 Task: Add a condition where "Hours since ticket status closed Less than Forty" in pending tickets.
Action: Mouse moved to (111, 372)
Screenshot: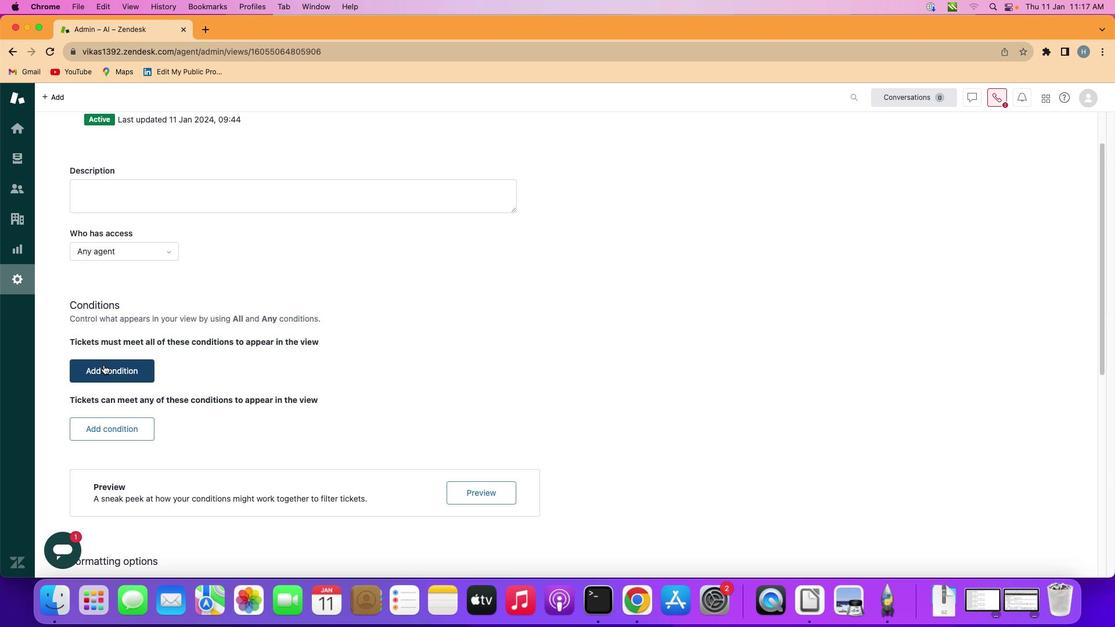 
Action: Mouse pressed left at (111, 372)
Screenshot: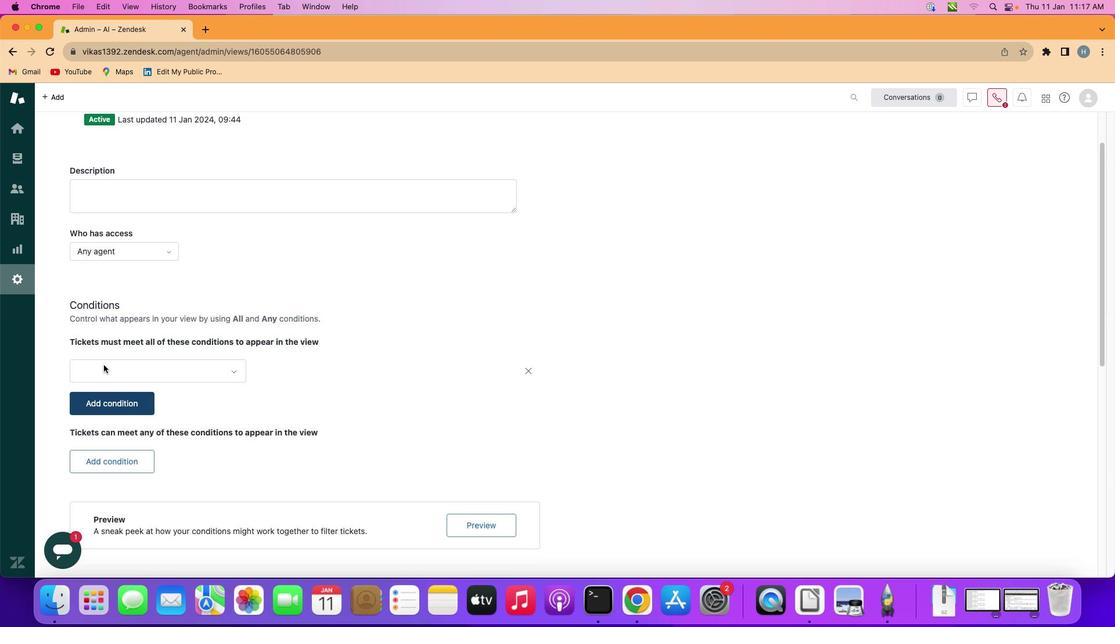 
Action: Mouse moved to (191, 377)
Screenshot: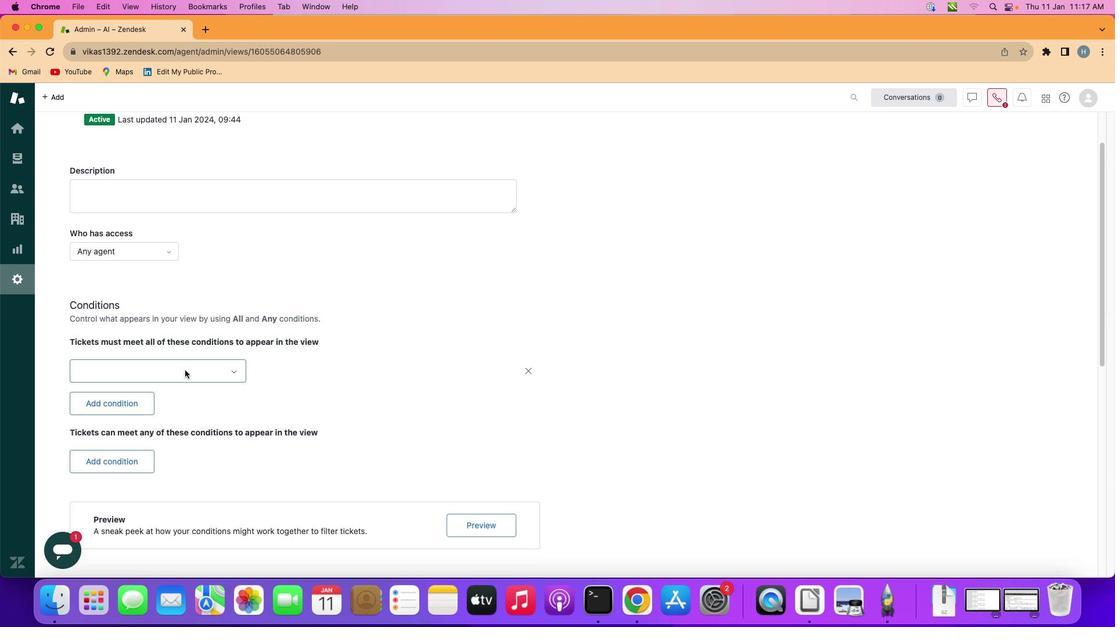 
Action: Mouse pressed left at (191, 377)
Screenshot: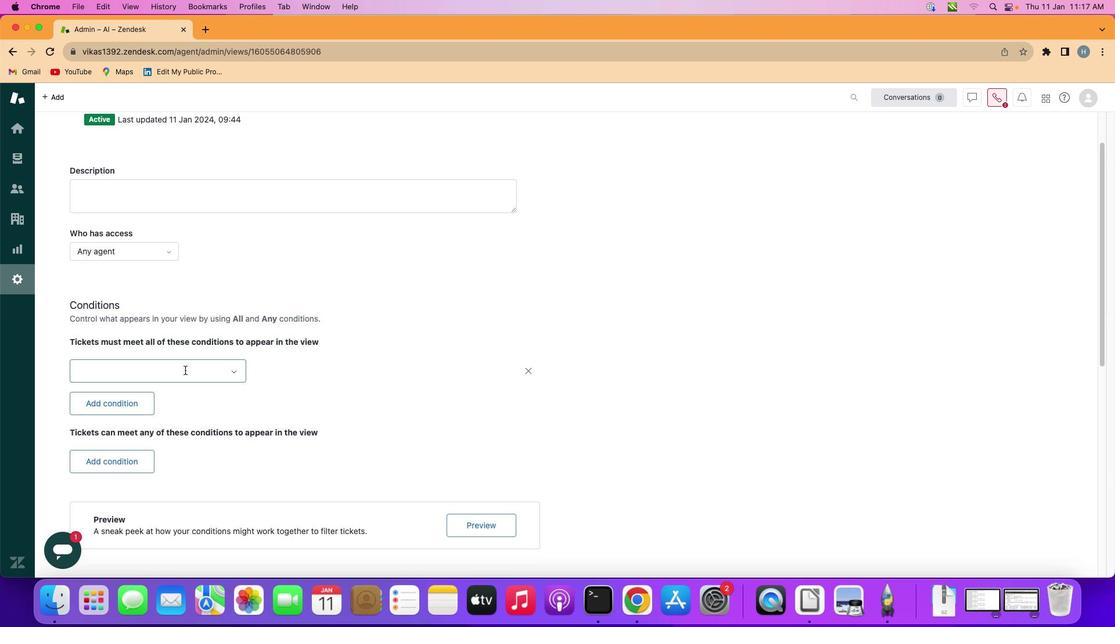 
Action: Mouse moved to (184, 293)
Screenshot: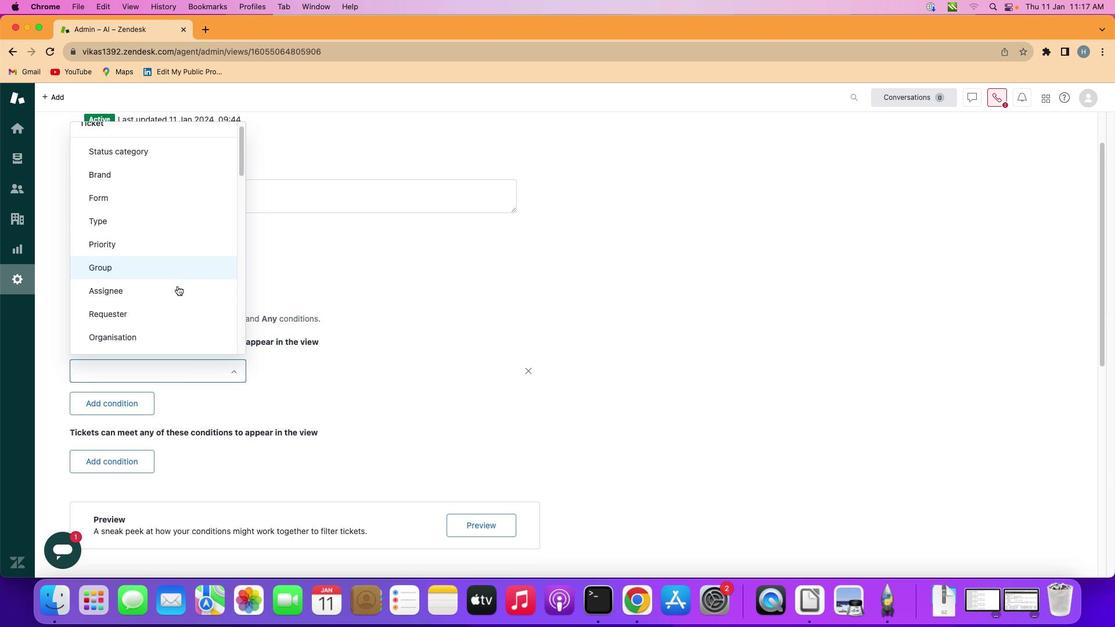 
Action: Mouse scrolled (184, 293) with delta (6, 6)
Screenshot: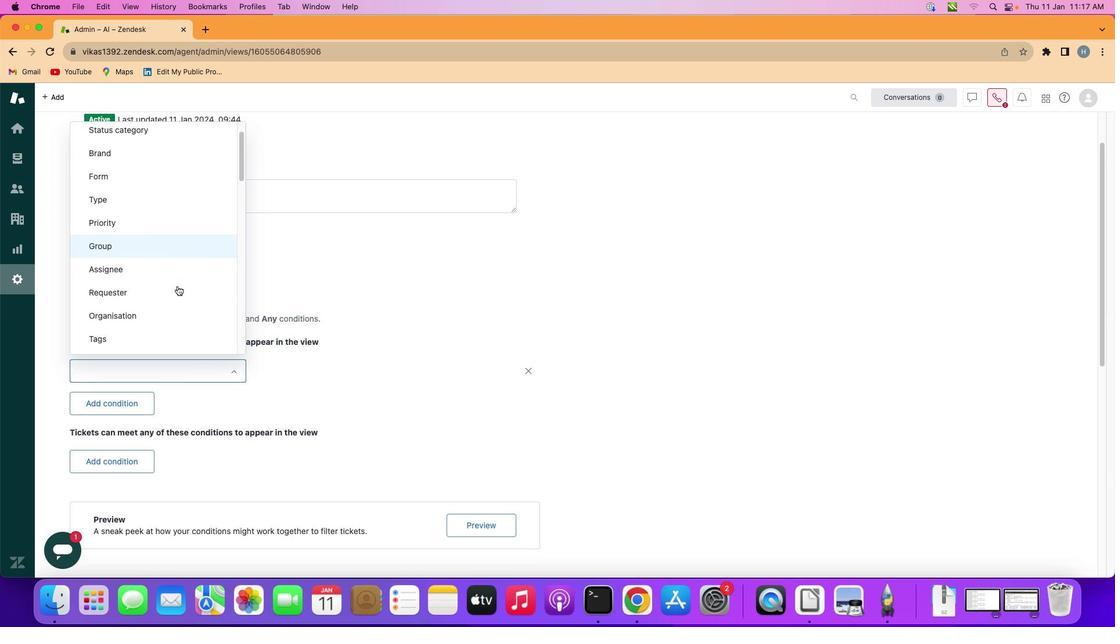
Action: Mouse scrolled (184, 293) with delta (6, 6)
Screenshot: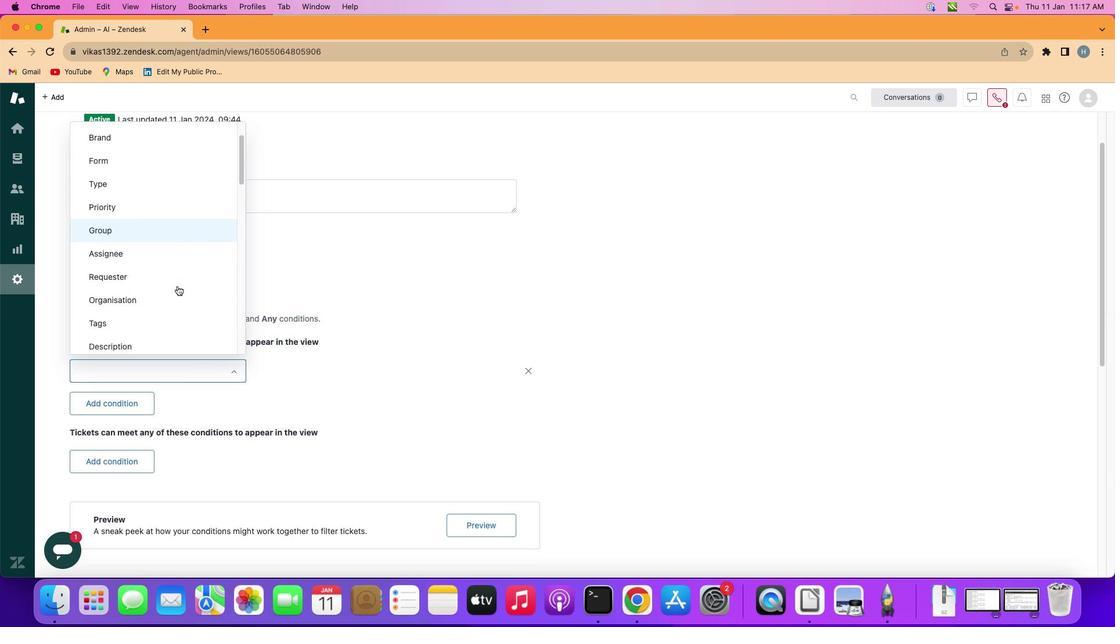 
Action: Mouse scrolled (184, 293) with delta (6, 8)
Screenshot: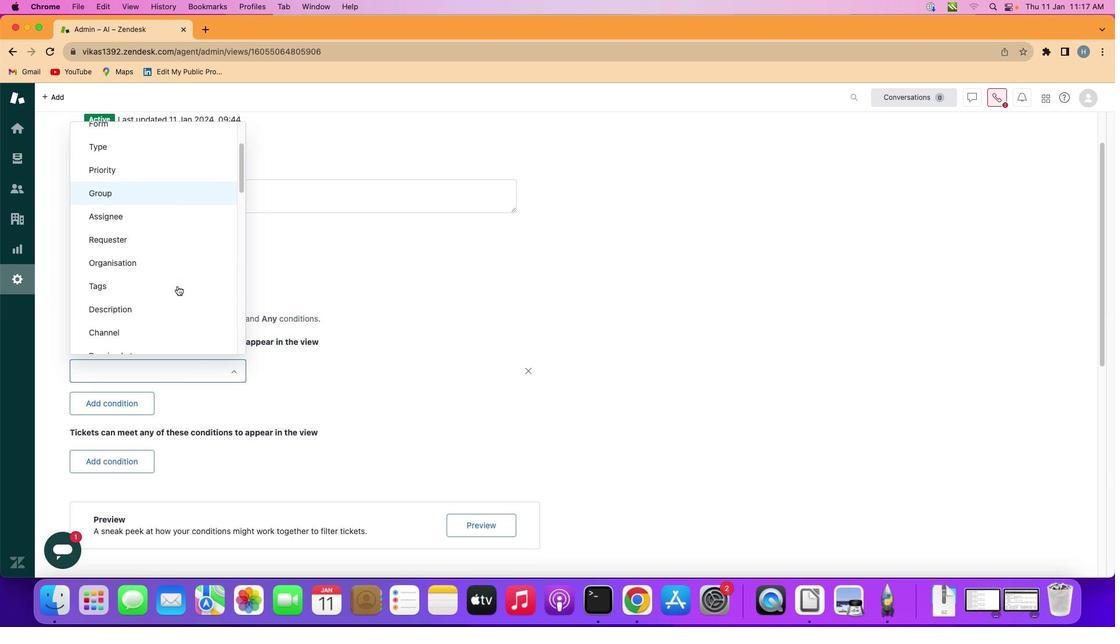 
Action: Mouse scrolled (184, 293) with delta (6, 5)
Screenshot: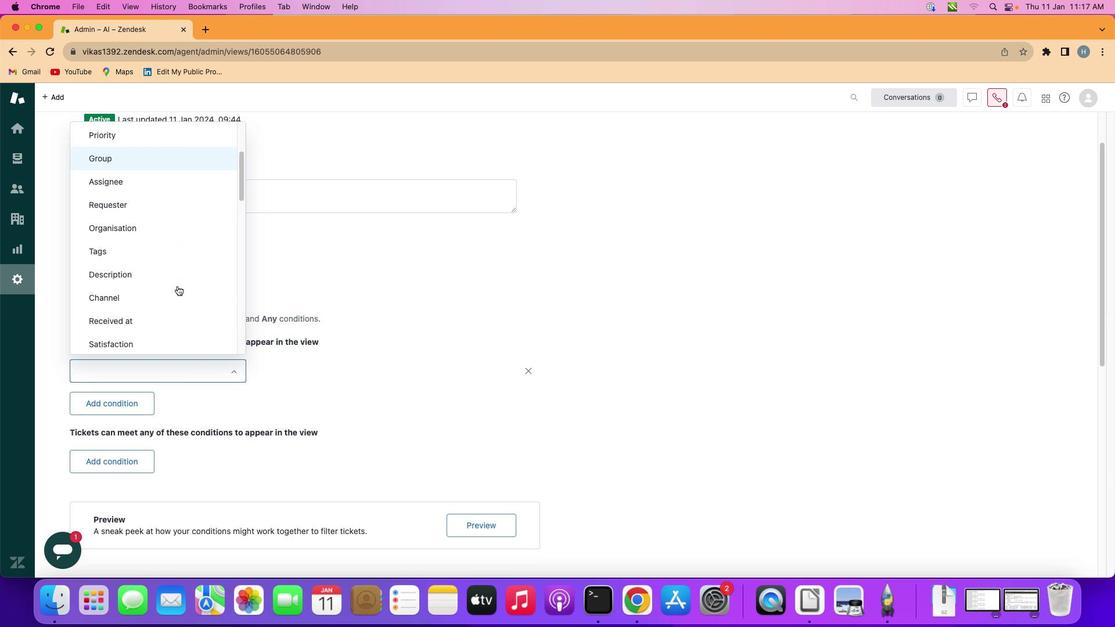 
Action: Mouse scrolled (184, 293) with delta (6, 5)
Screenshot: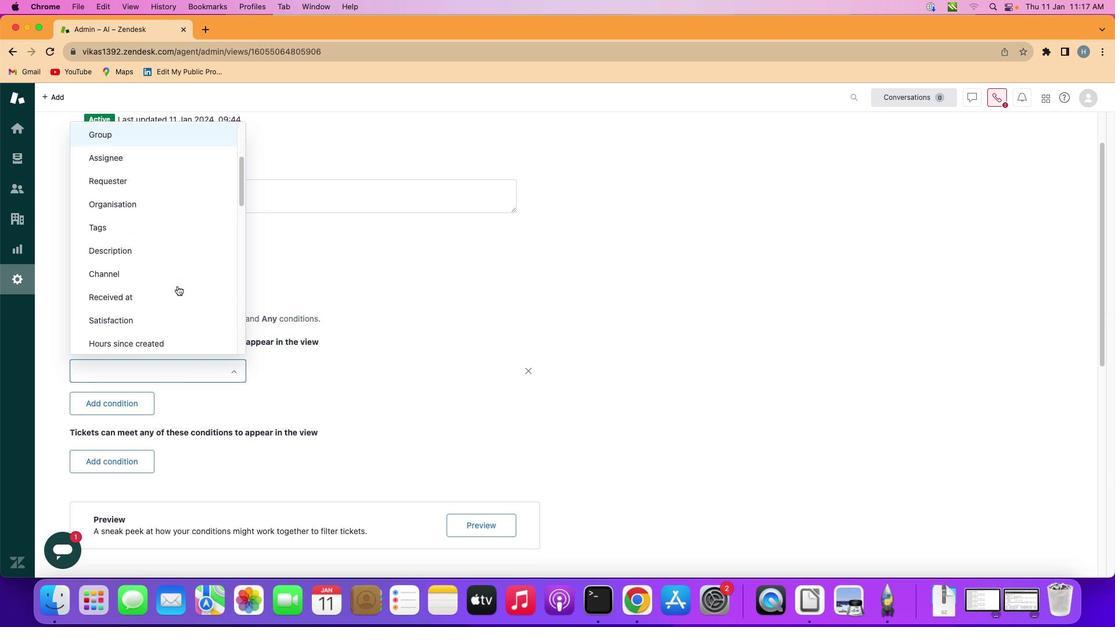 
Action: Mouse scrolled (184, 293) with delta (6, 6)
Screenshot: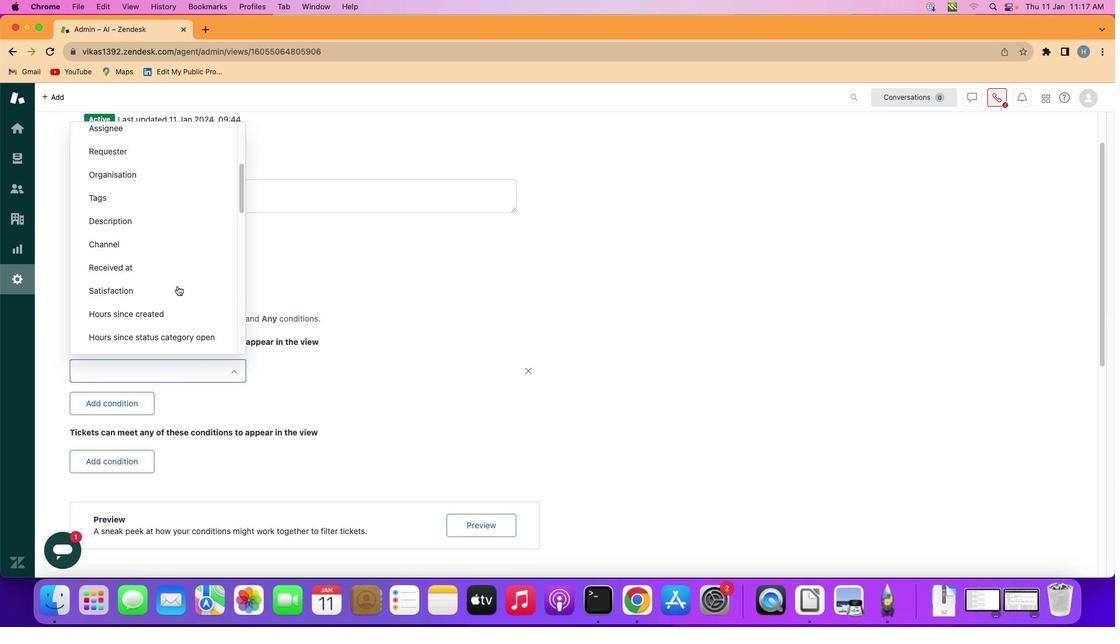 
Action: Mouse scrolled (184, 293) with delta (6, 6)
Screenshot: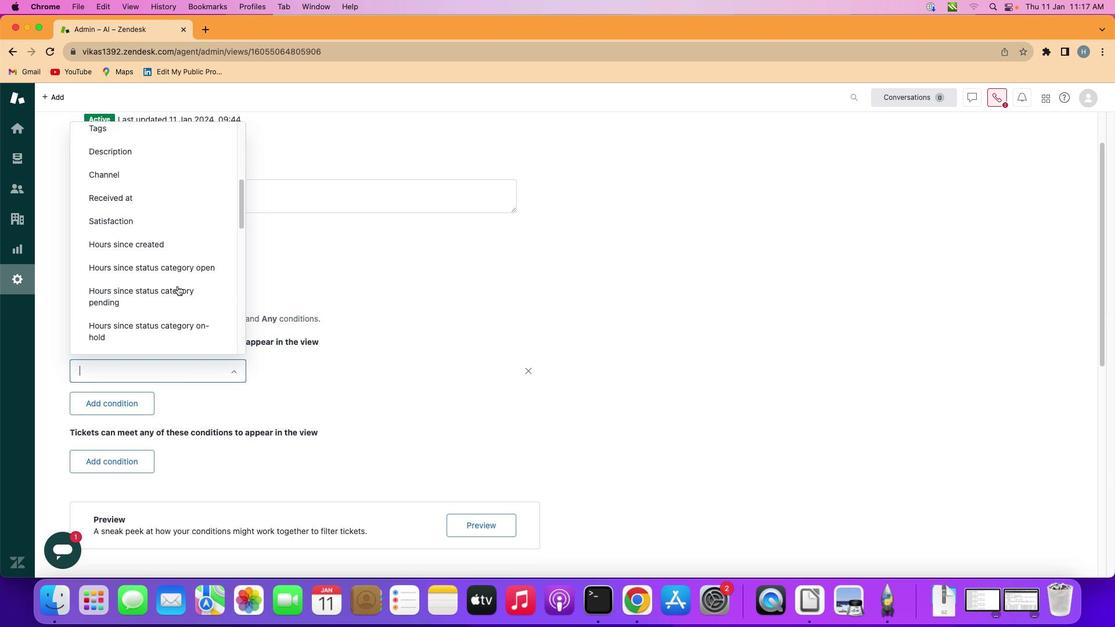 
Action: Mouse scrolled (184, 293) with delta (6, 5)
Screenshot: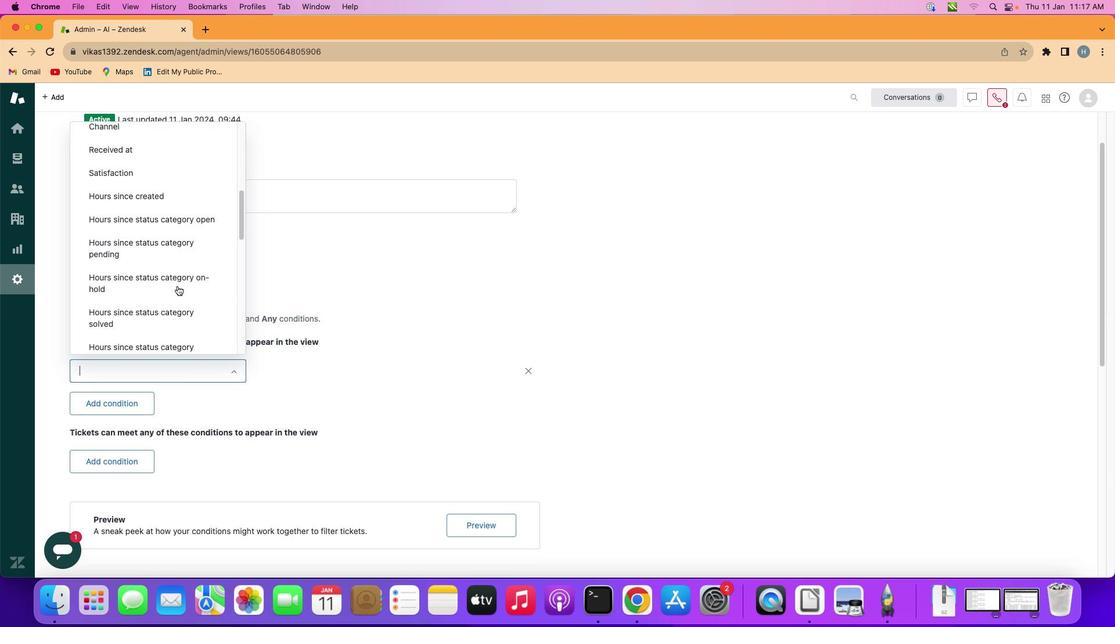 
Action: Mouse scrolled (184, 293) with delta (6, 4)
Screenshot: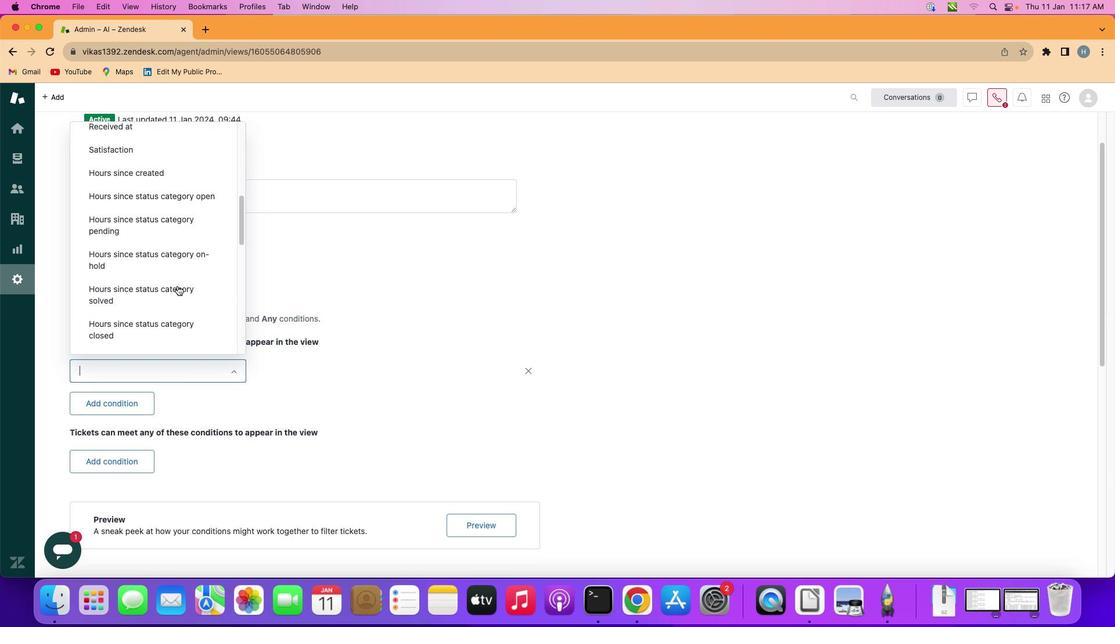 
Action: Mouse scrolled (184, 293) with delta (6, 6)
Screenshot: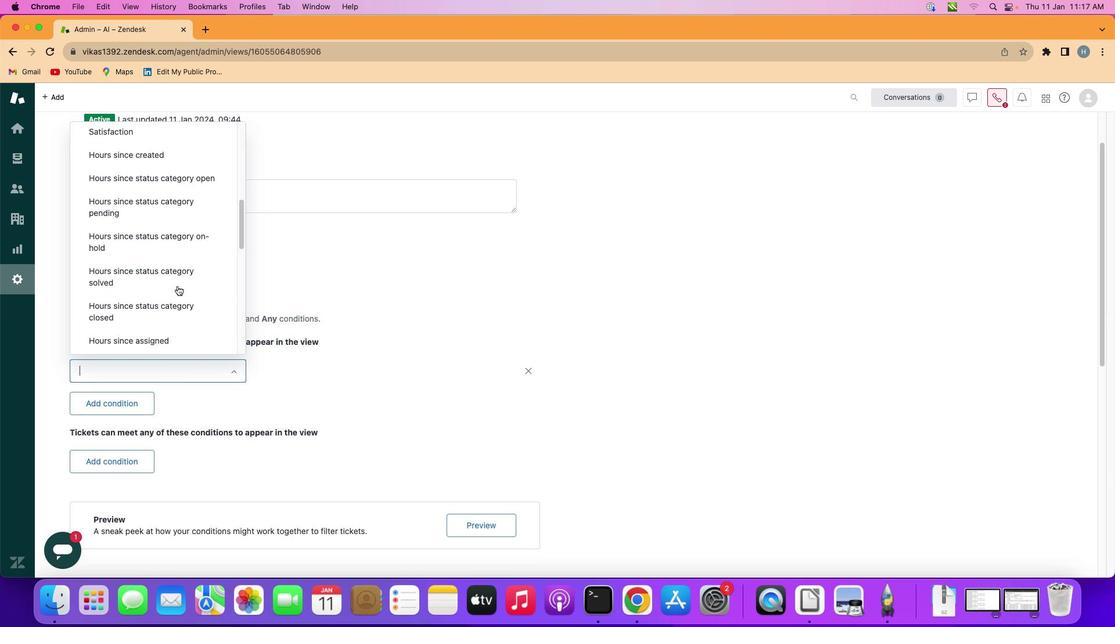 
Action: Mouse scrolled (184, 293) with delta (6, 6)
Screenshot: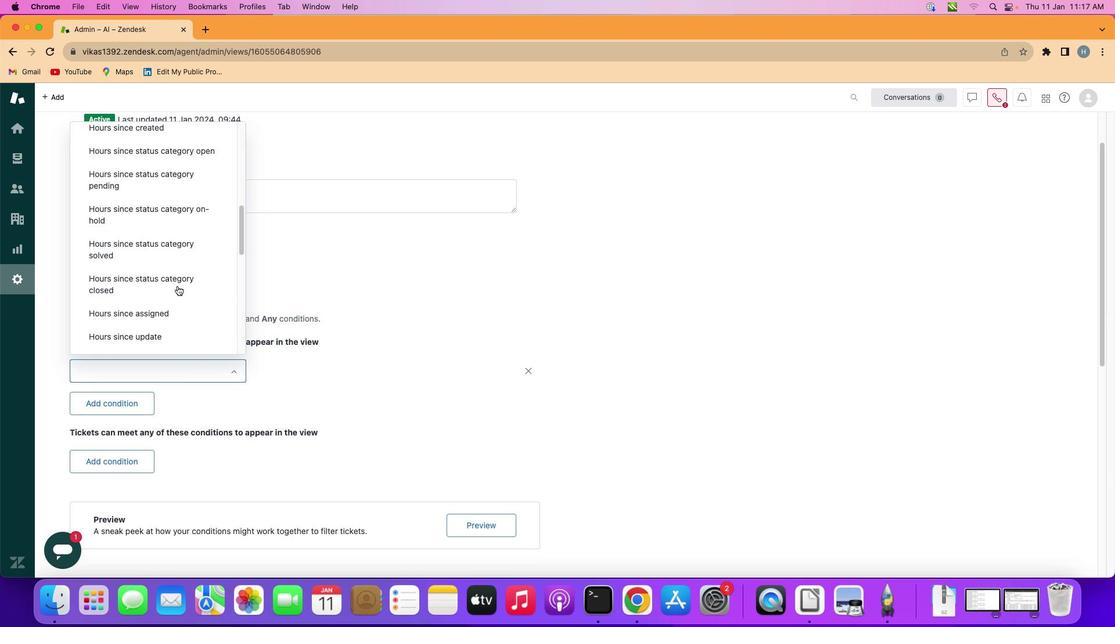 
Action: Mouse scrolled (184, 293) with delta (6, 5)
Screenshot: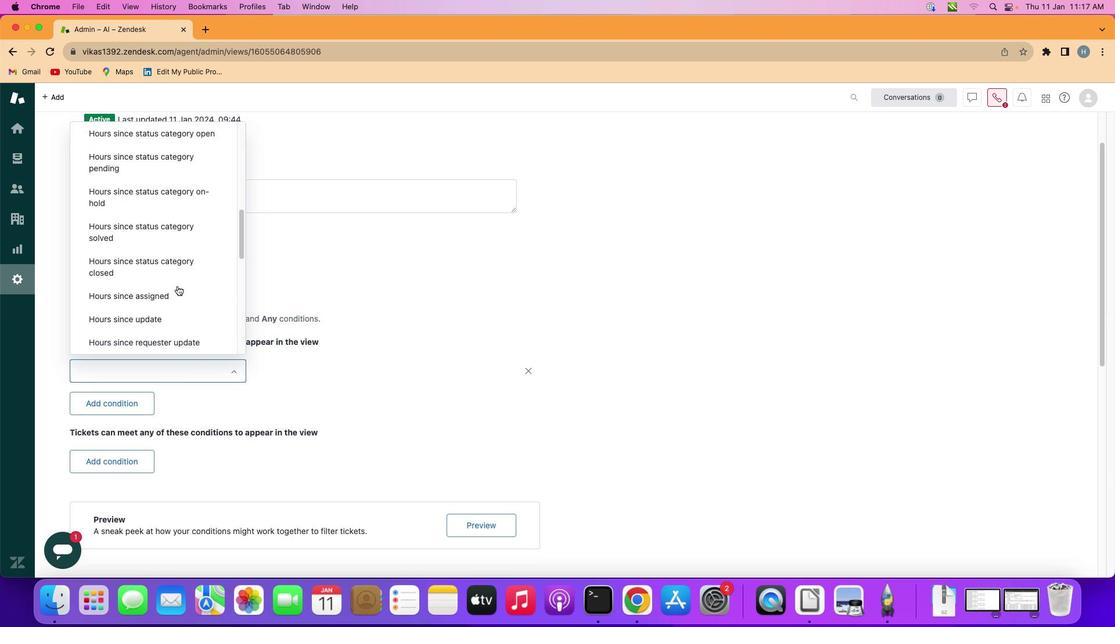 
Action: Mouse scrolled (184, 293) with delta (6, 8)
Screenshot: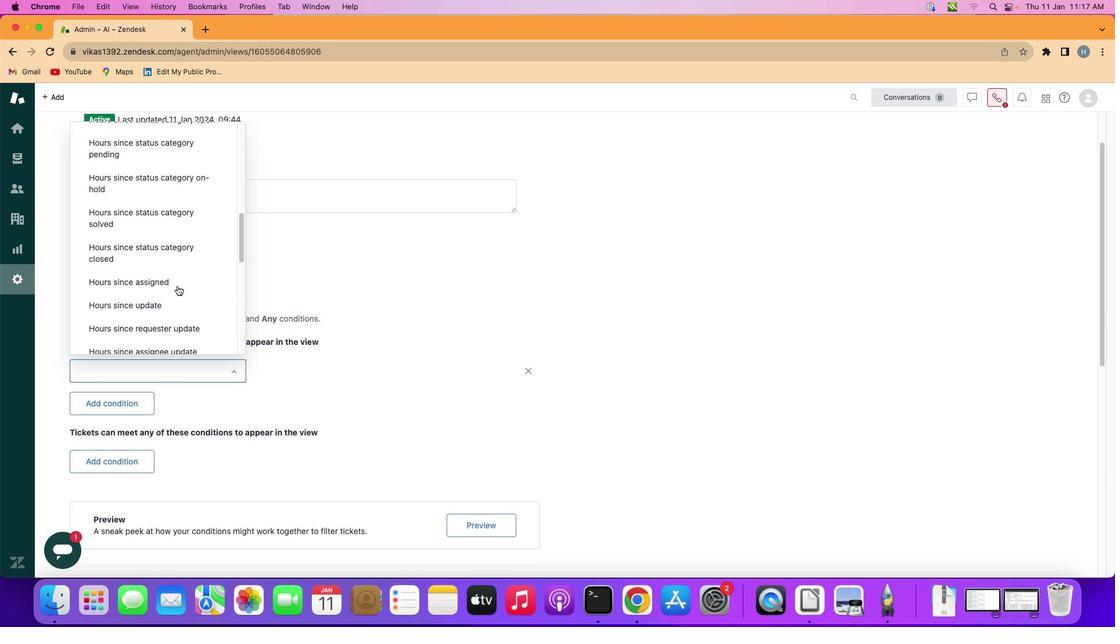 
Action: Mouse scrolled (184, 293) with delta (6, 5)
Screenshot: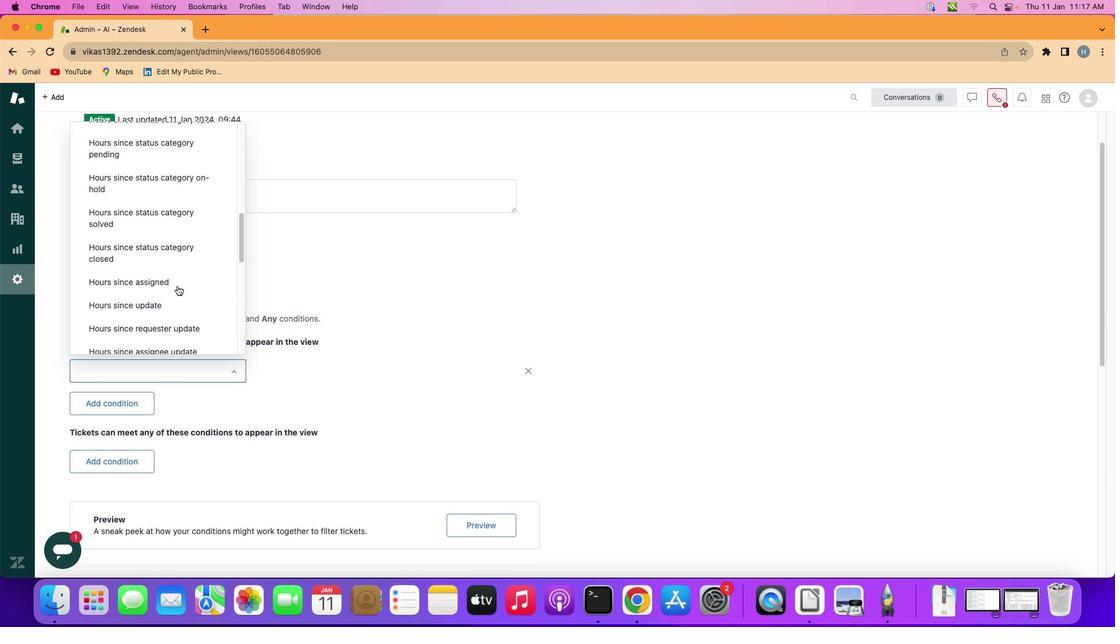 
Action: Mouse scrolled (184, 293) with delta (6, 6)
Screenshot: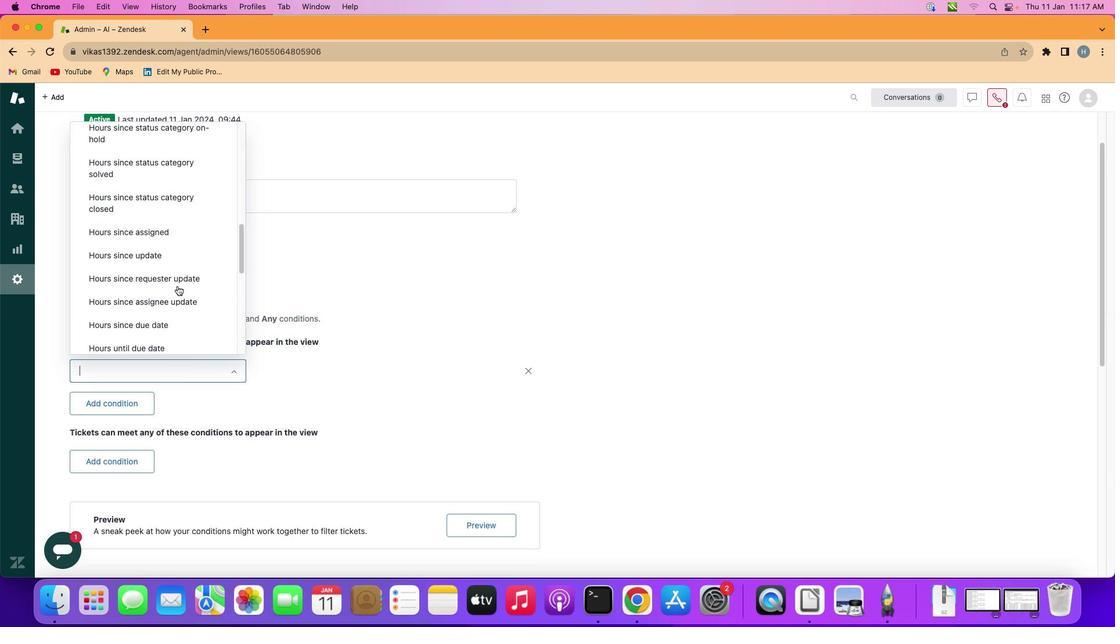 
Action: Mouse scrolled (184, 293) with delta (6, 6)
Screenshot: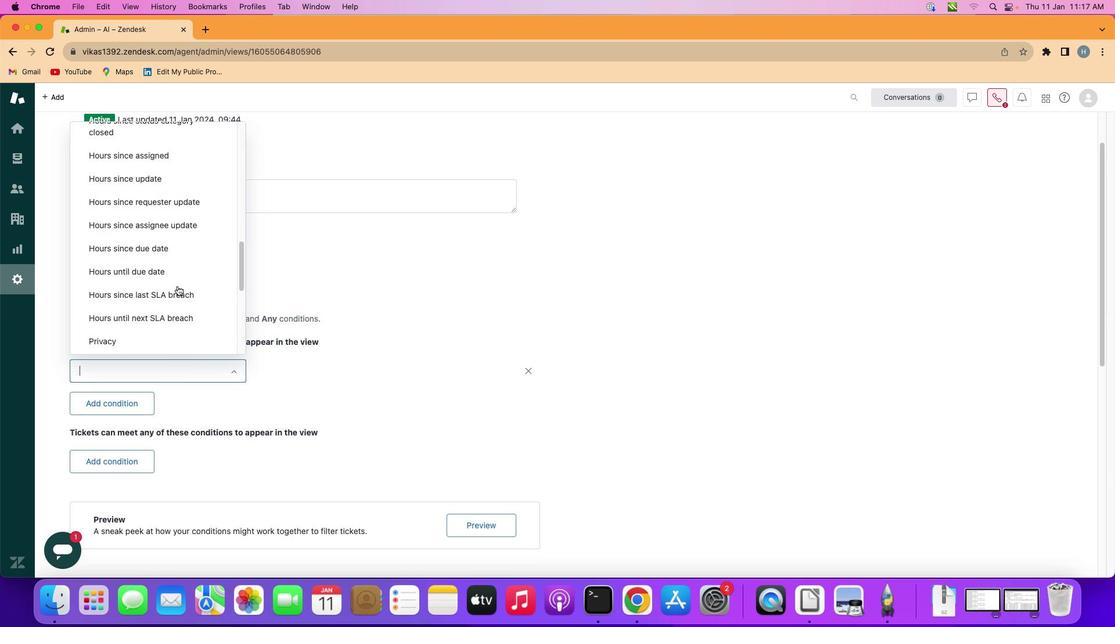 
Action: Mouse scrolled (184, 293) with delta (6, 5)
Screenshot: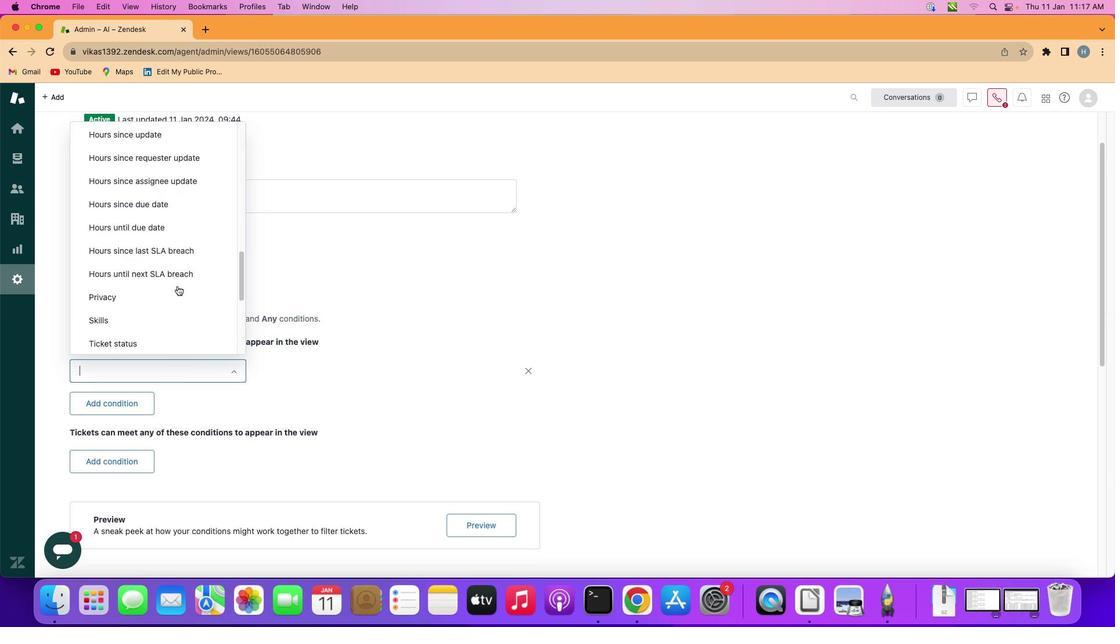 
Action: Mouse scrolled (184, 293) with delta (6, 4)
Screenshot: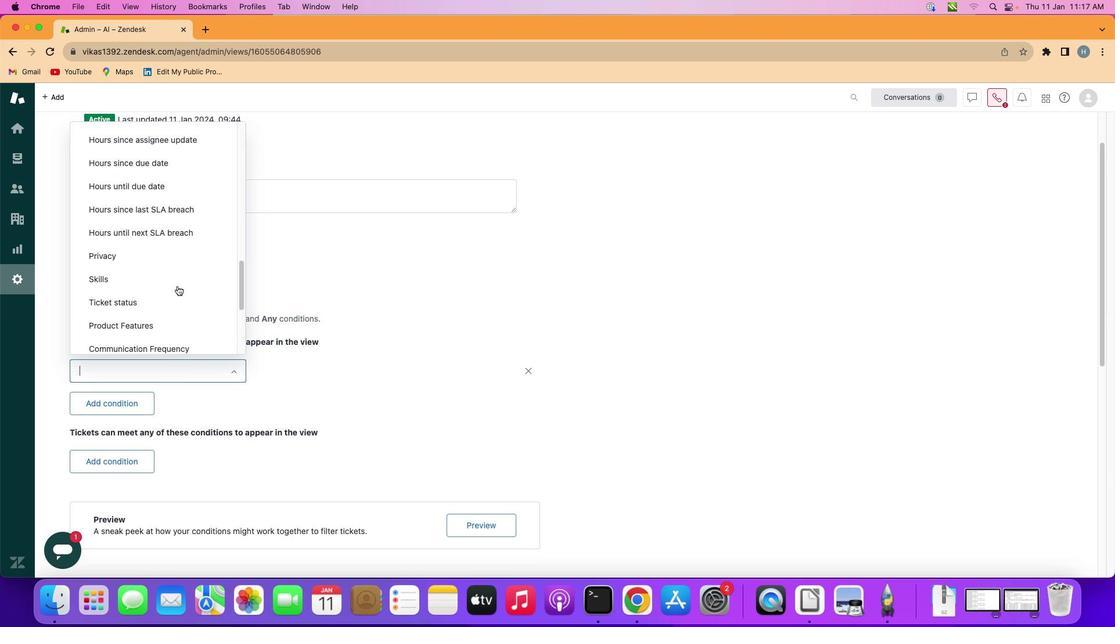 
Action: Mouse scrolled (184, 293) with delta (6, 4)
Screenshot: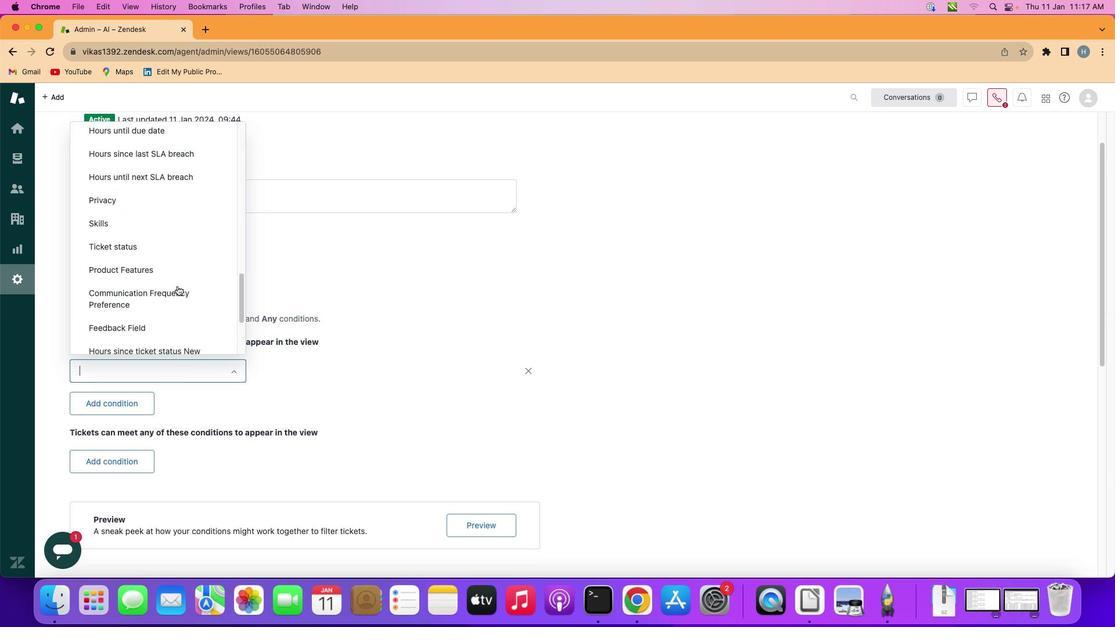 
Action: Mouse scrolled (184, 293) with delta (6, 6)
Screenshot: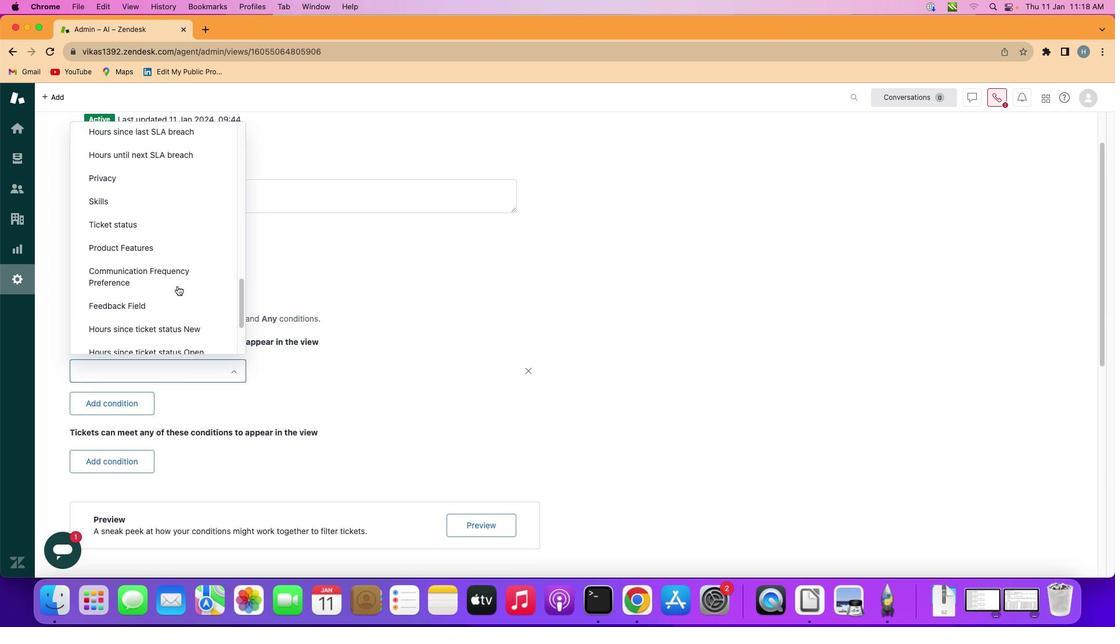 
Action: Mouse scrolled (184, 293) with delta (6, 6)
Screenshot: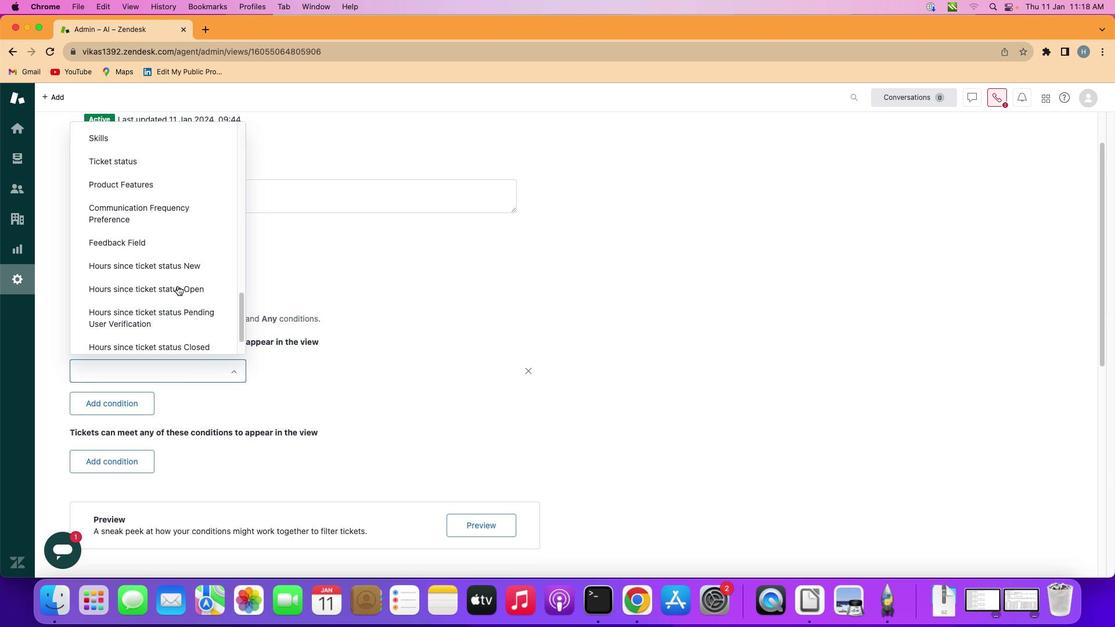 
Action: Mouse scrolled (184, 293) with delta (6, 6)
Screenshot: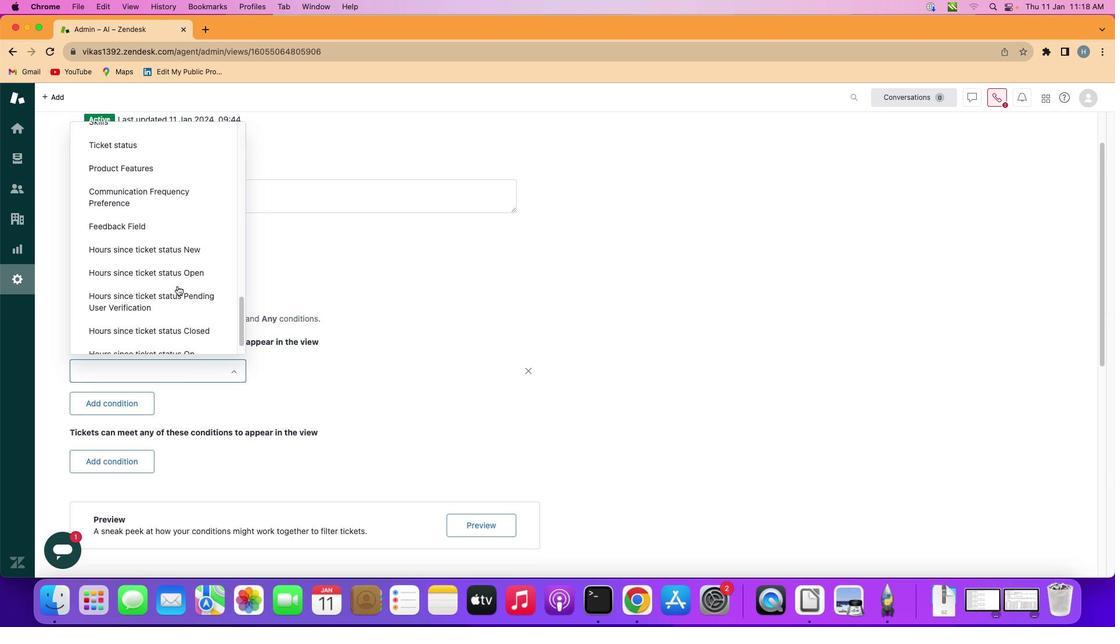 
Action: Mouse scrolled (184, 293) with delta (6, 5)
Screenshot: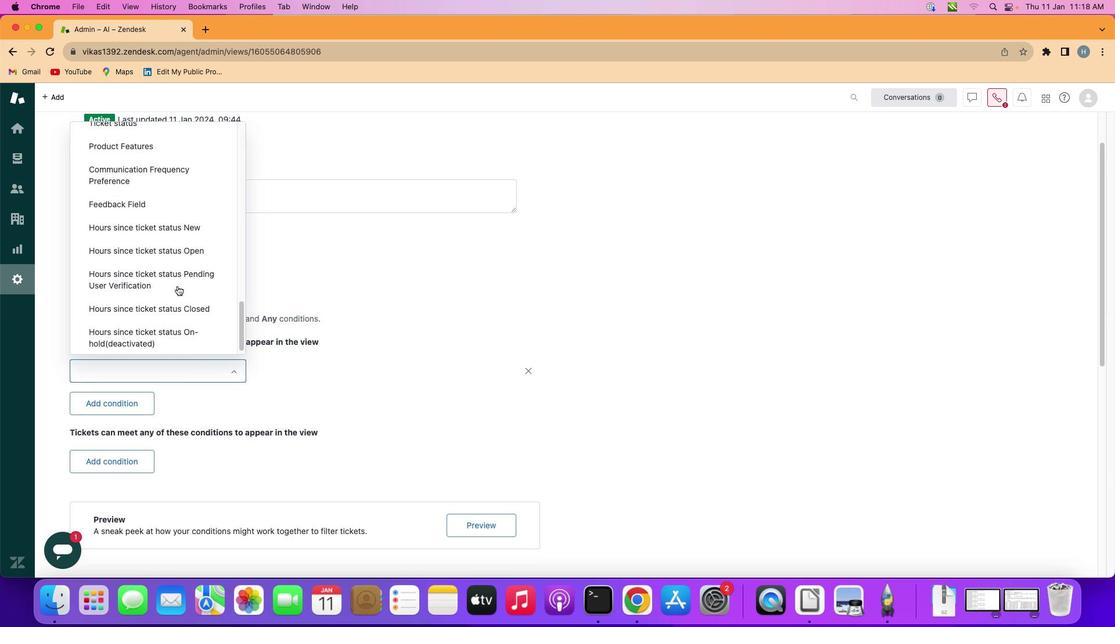 
Action: Mouse scrolled (184, 293) with delta (6, 5)
Screenshot: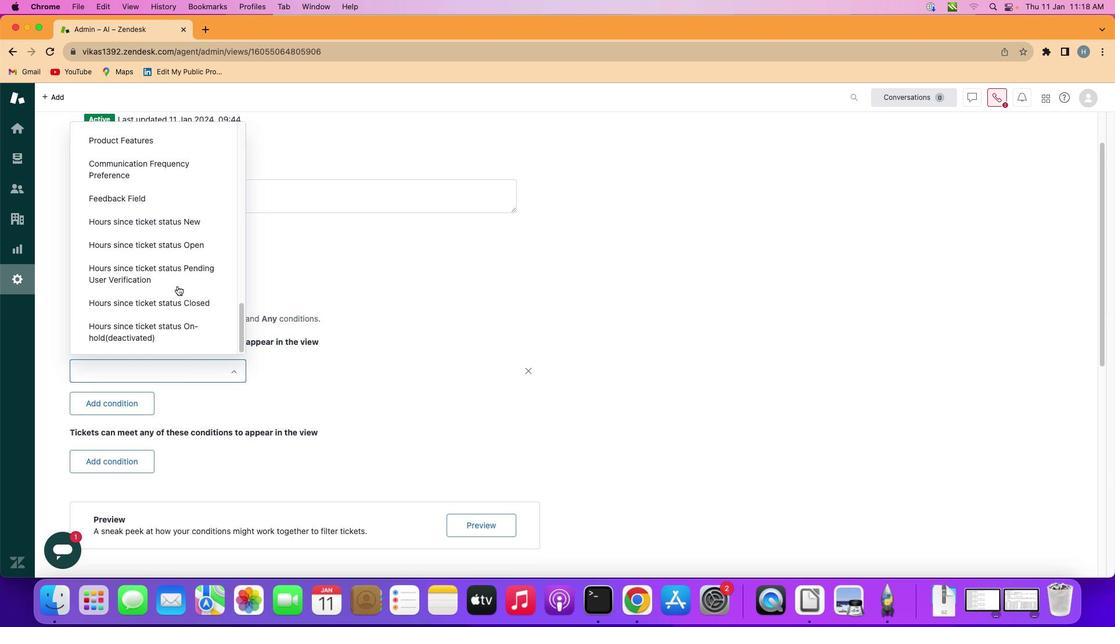
Action: Mouse scrolled (184, 293) with delta (6, 6)
Screenshot: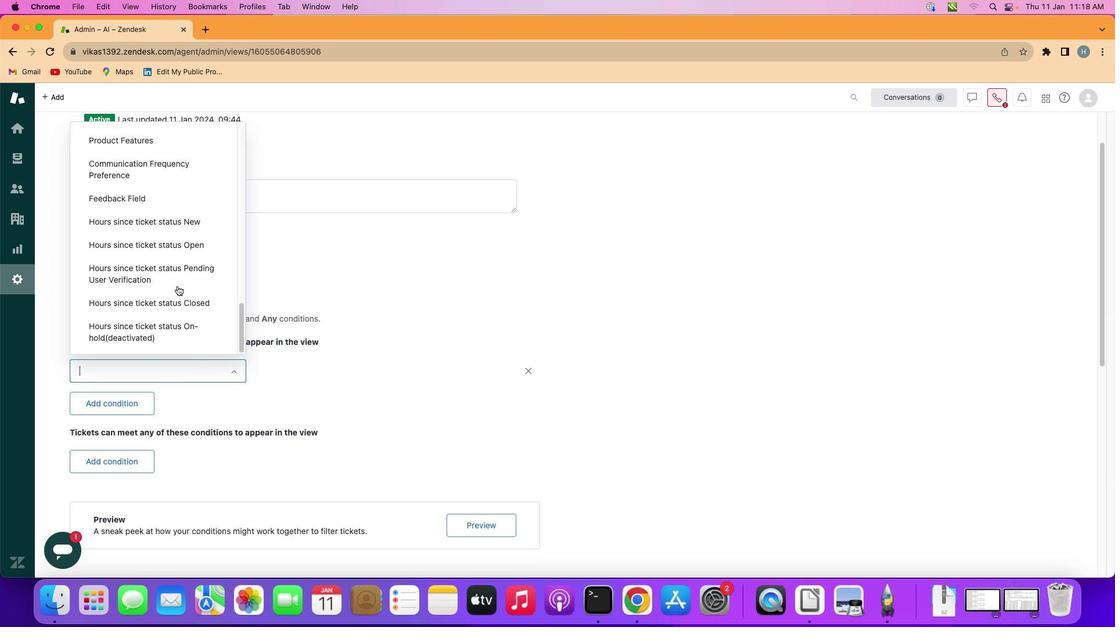 
Action: Mouse scrolled (184, 293) with delta (6, 6)
Screenshot: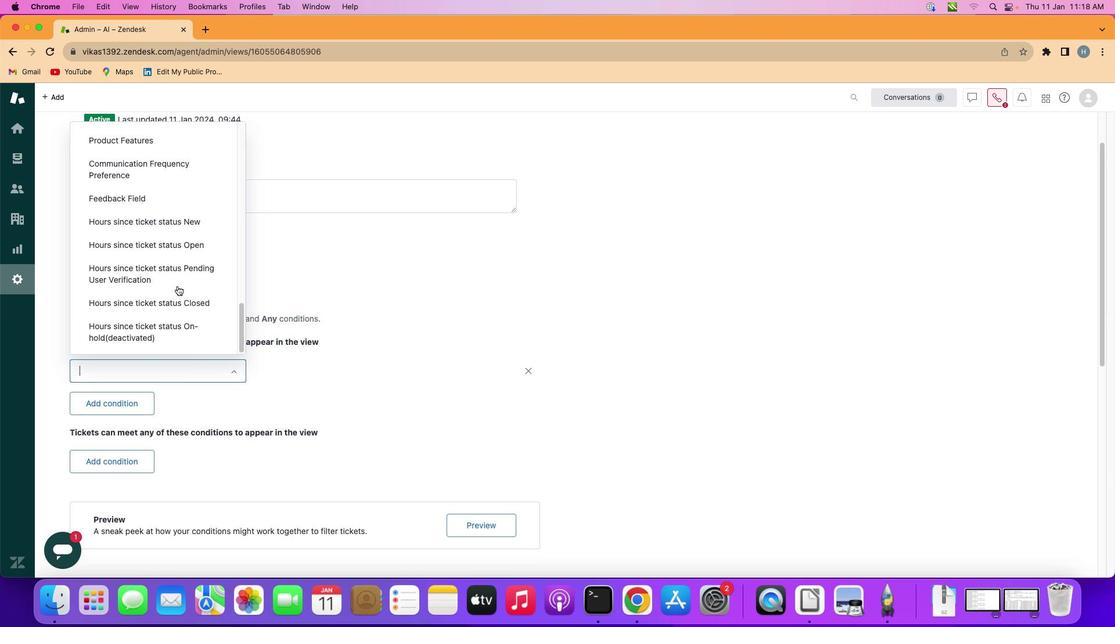
Action: Mouse scrolled (184, 293) with delta (6, 5)
Screenshot: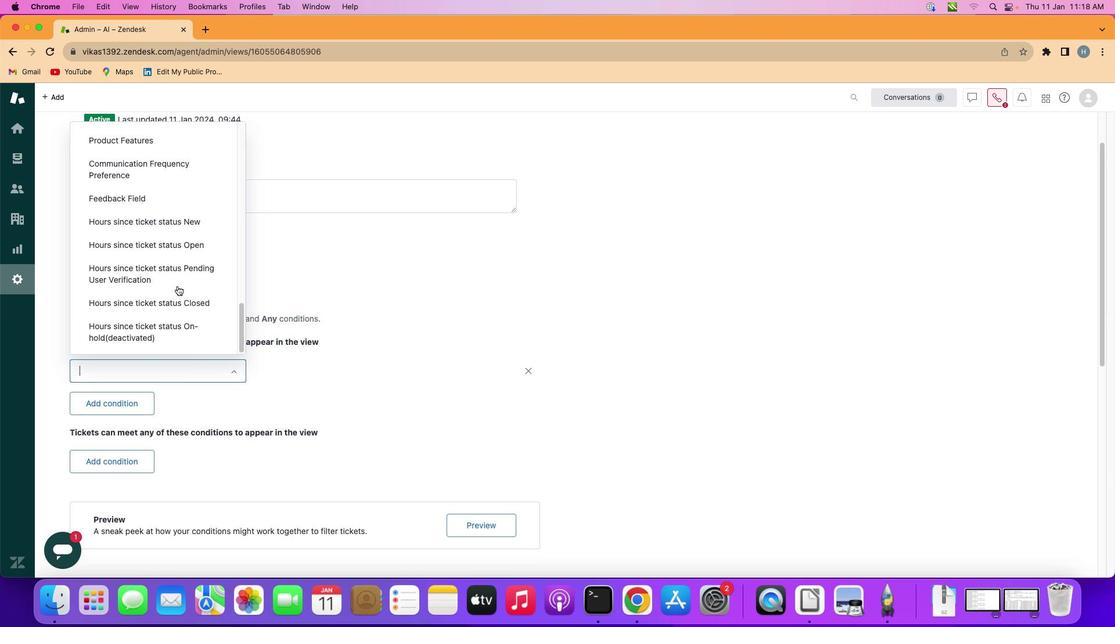 
Action: Mouse scrolled (184, 293) with delta (6, 5)
Screenshot: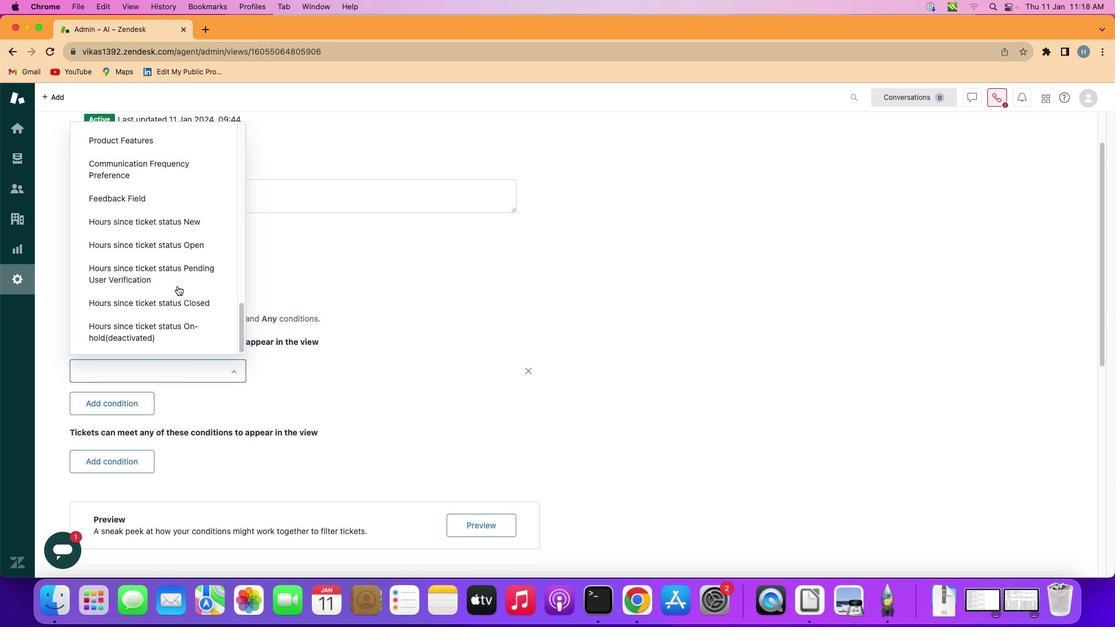 
Action: Mouse scrolled (184, 293) with delta (6, 5)
Screenshot: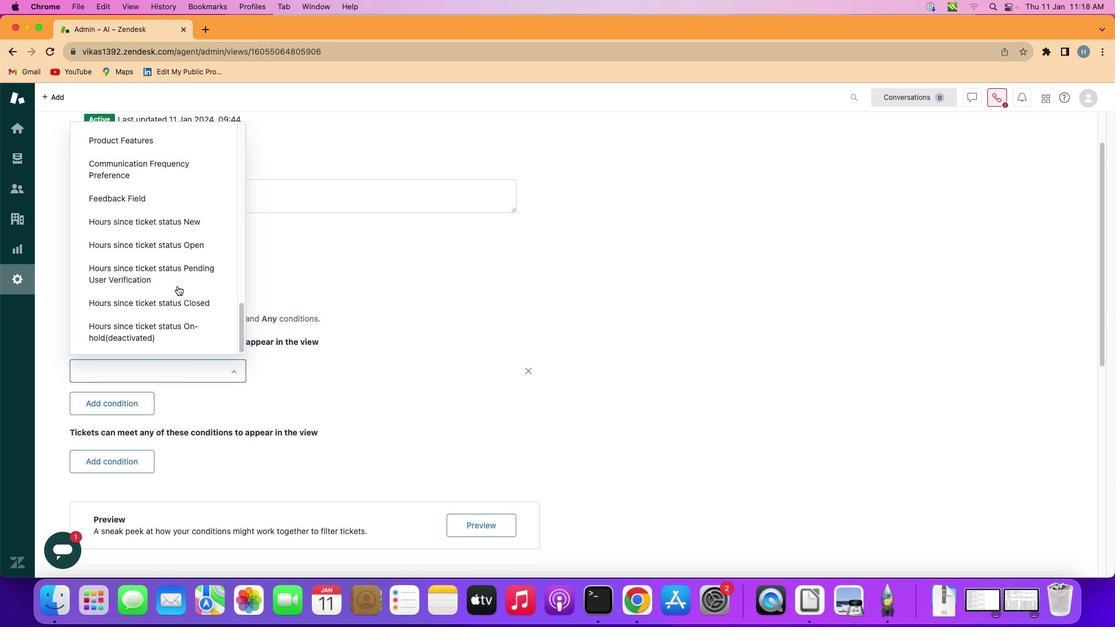 
Action: Mouse moved to (181, 305)
Screenshot: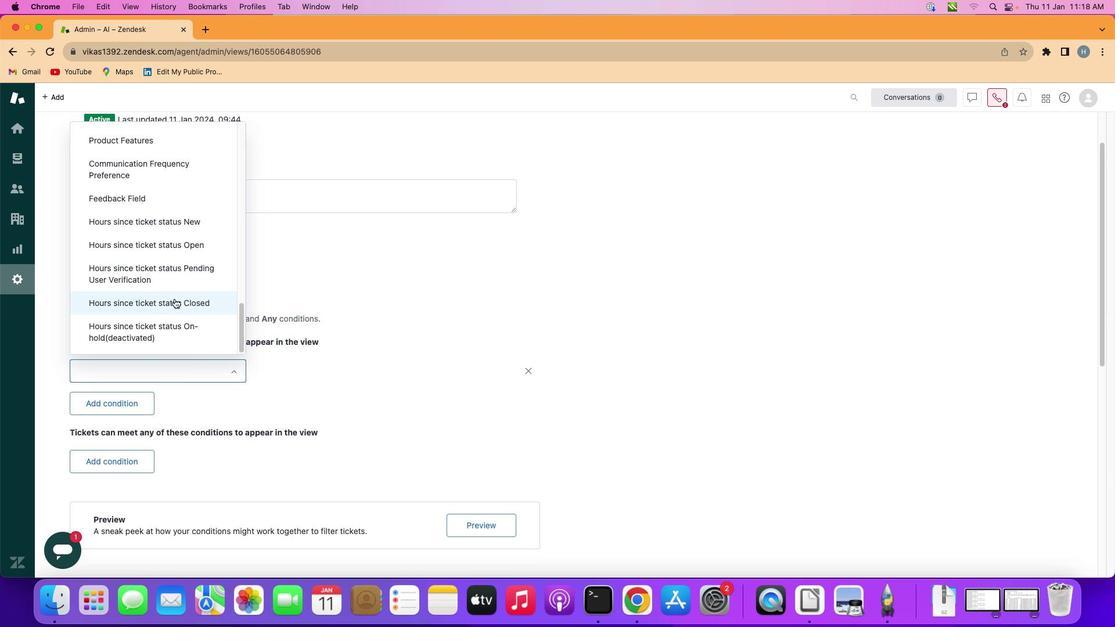 
Action: Mouse pressed left at (181, 305)
Screenshot: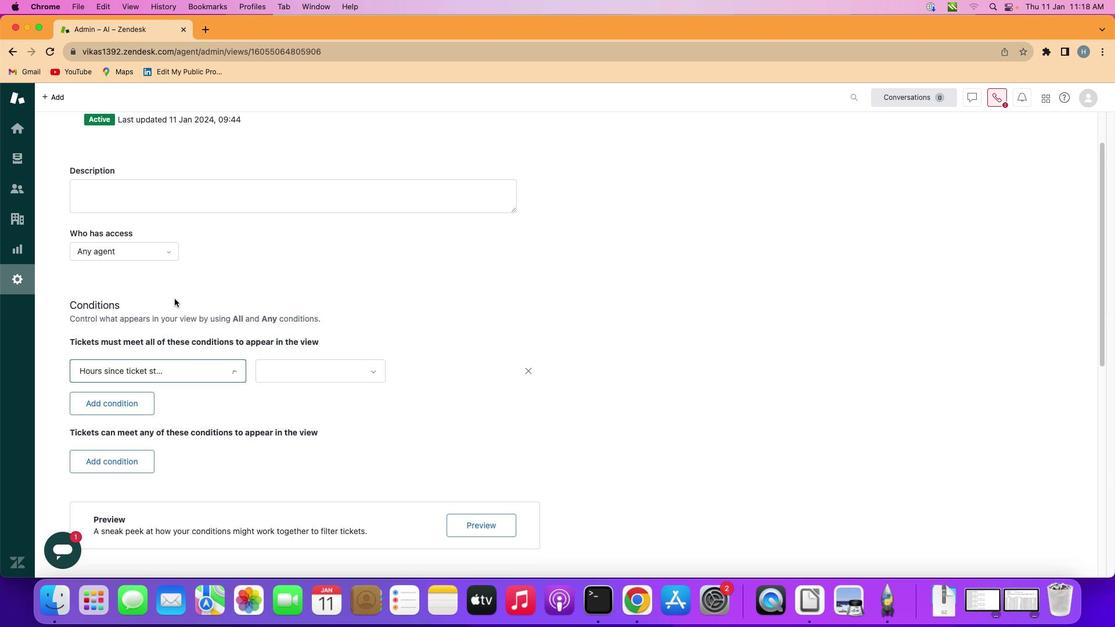 
Action: Mouse moved to (351, 379)
Screenshot: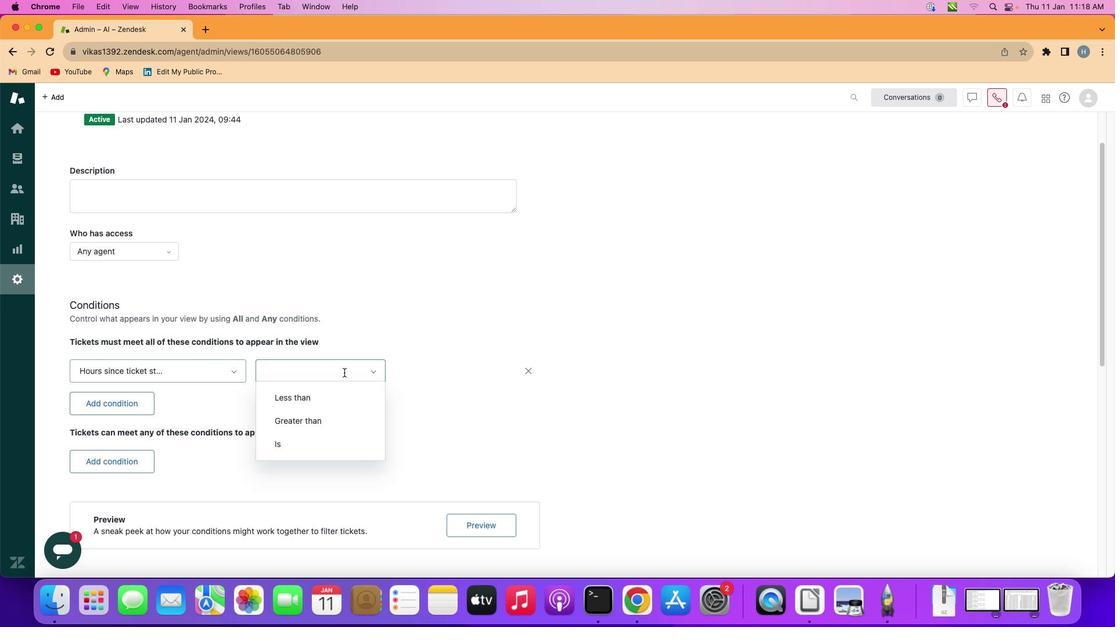 
Action: Mouse pressed left at (351, 379)
Screenshot: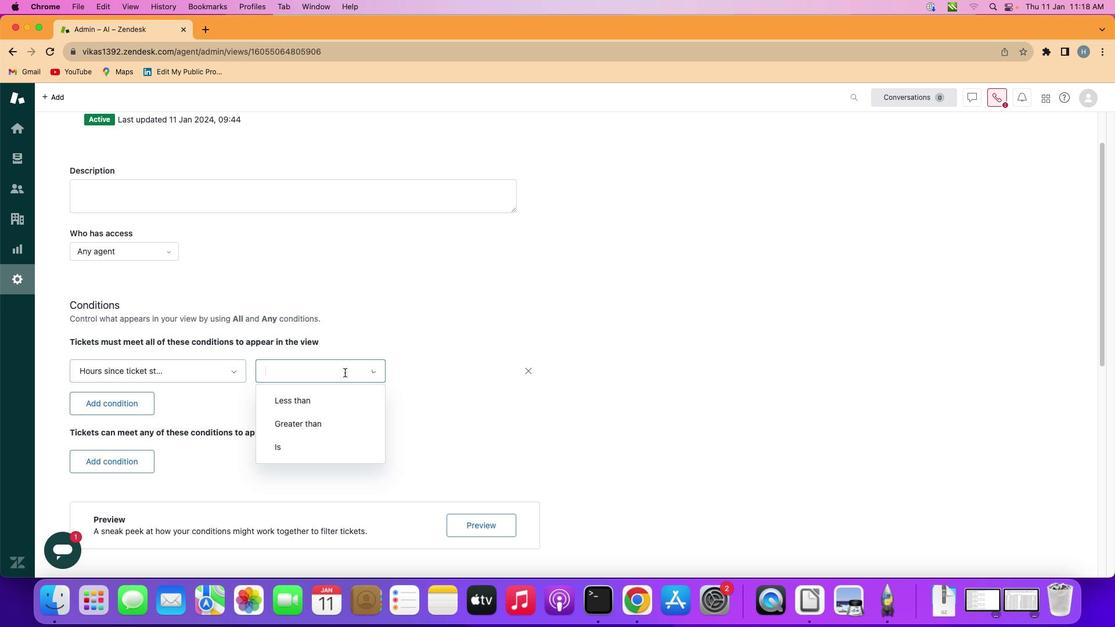 
Action: Mouse moved to (352, 404)
Screenshot: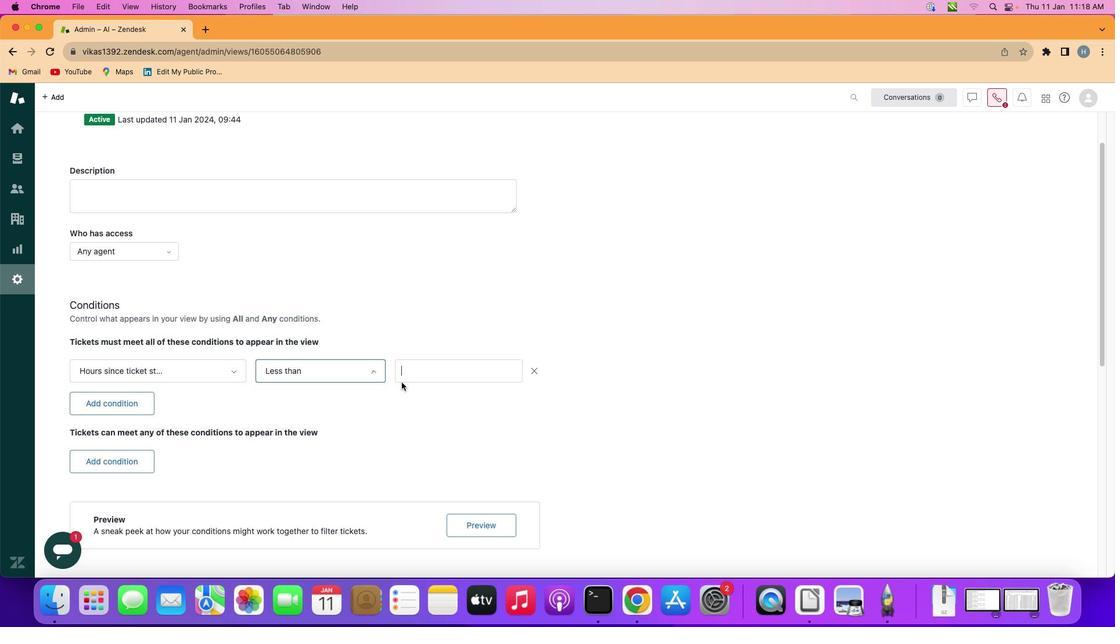
Action: Mouse pressed left at (352, 404)
Screenshot: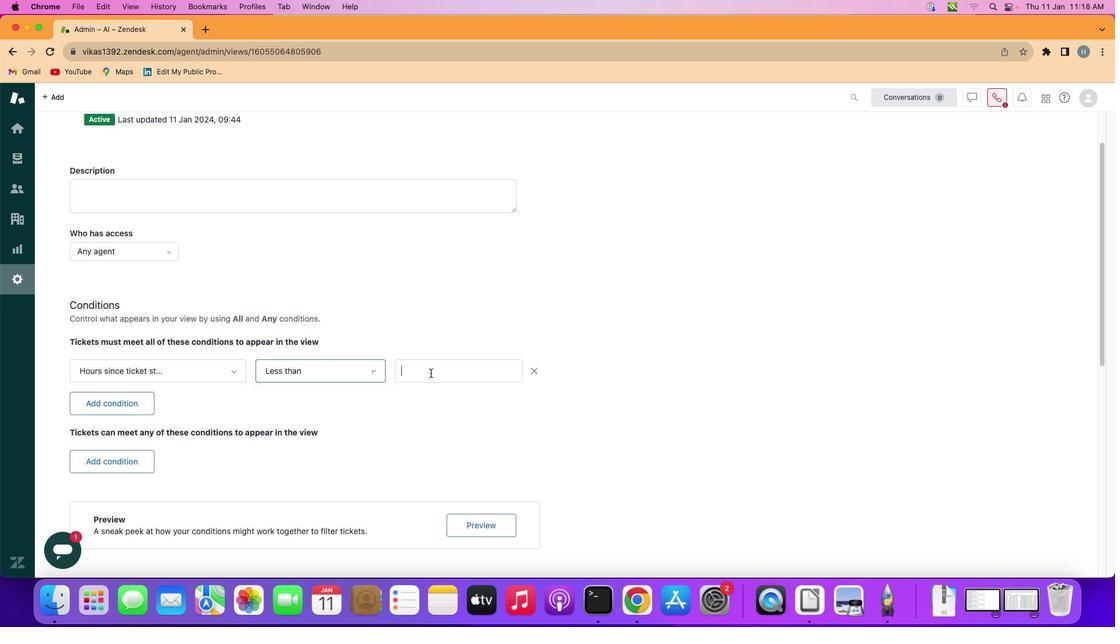 
Action: Mouse moved to (456, 374)
Screenshot: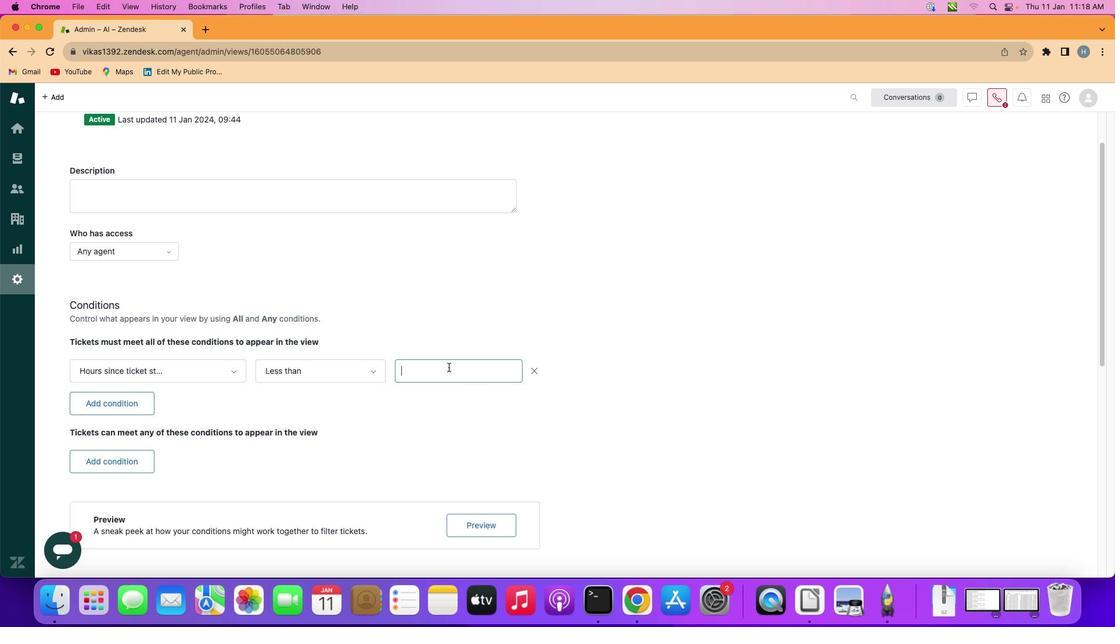 
Action: Mouse pressed left at (456, 374)
Screenshot: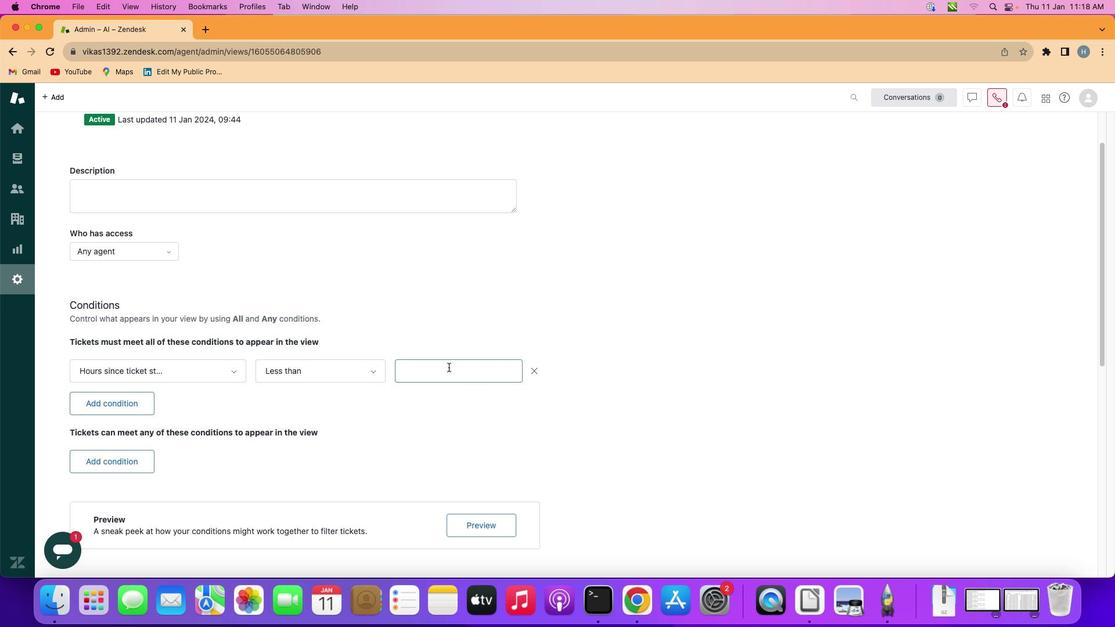 
Action: Key pressed Key.shift'F''o''r''t''y'
Screenshot: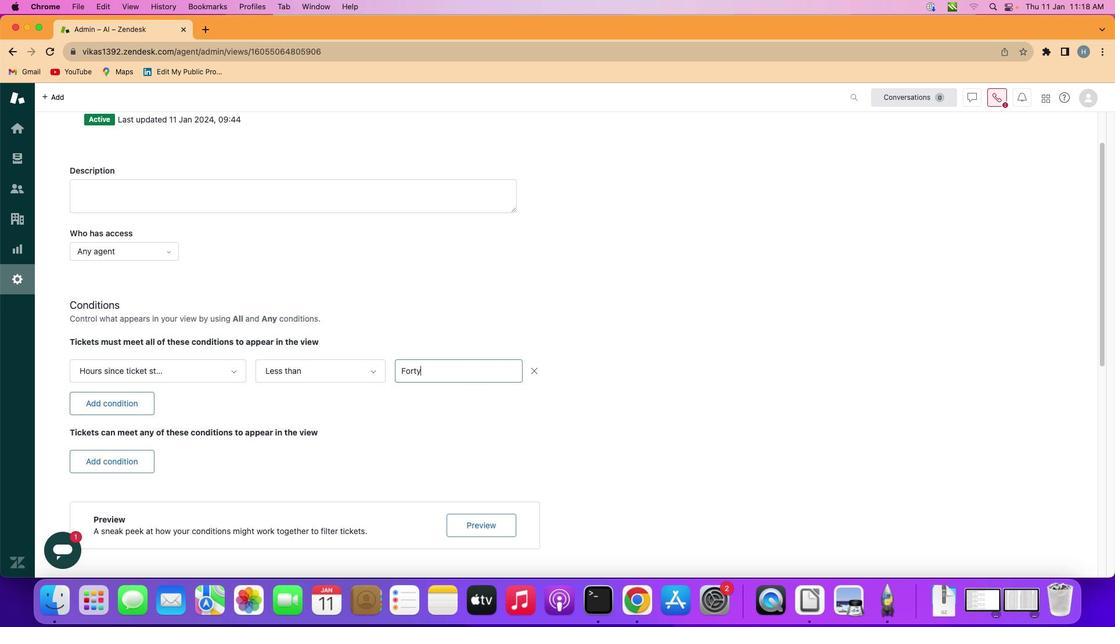 
Action: Mouse moved to (455, 401)
Screenshot: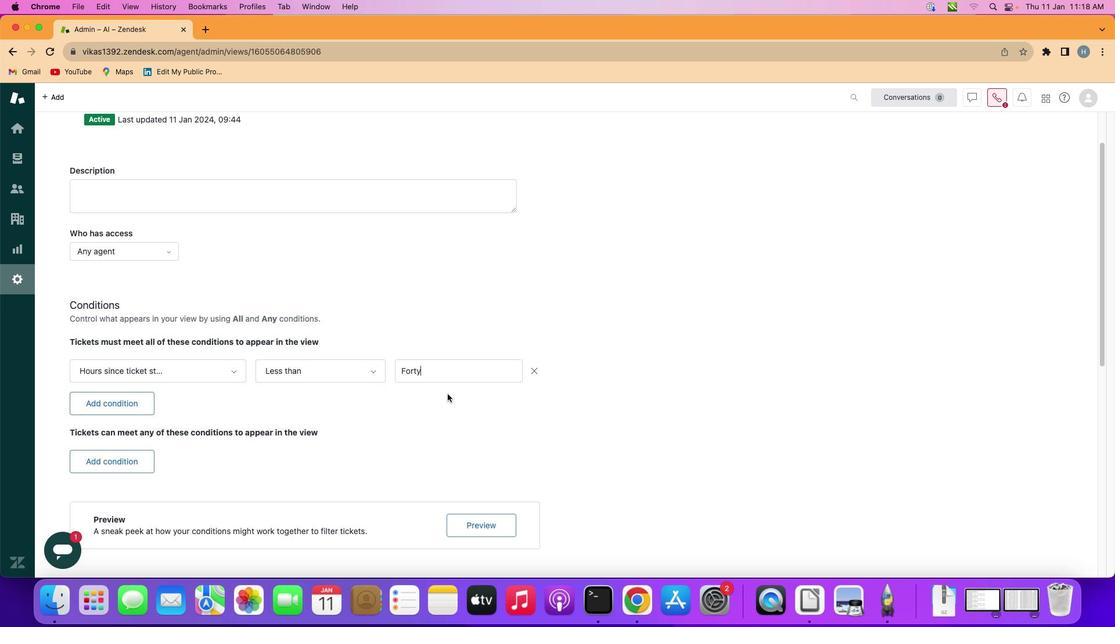 
